 Task: Set the company name to 'equals' while find customer
Action: Mouse moved to (189, 29)
Screenshot: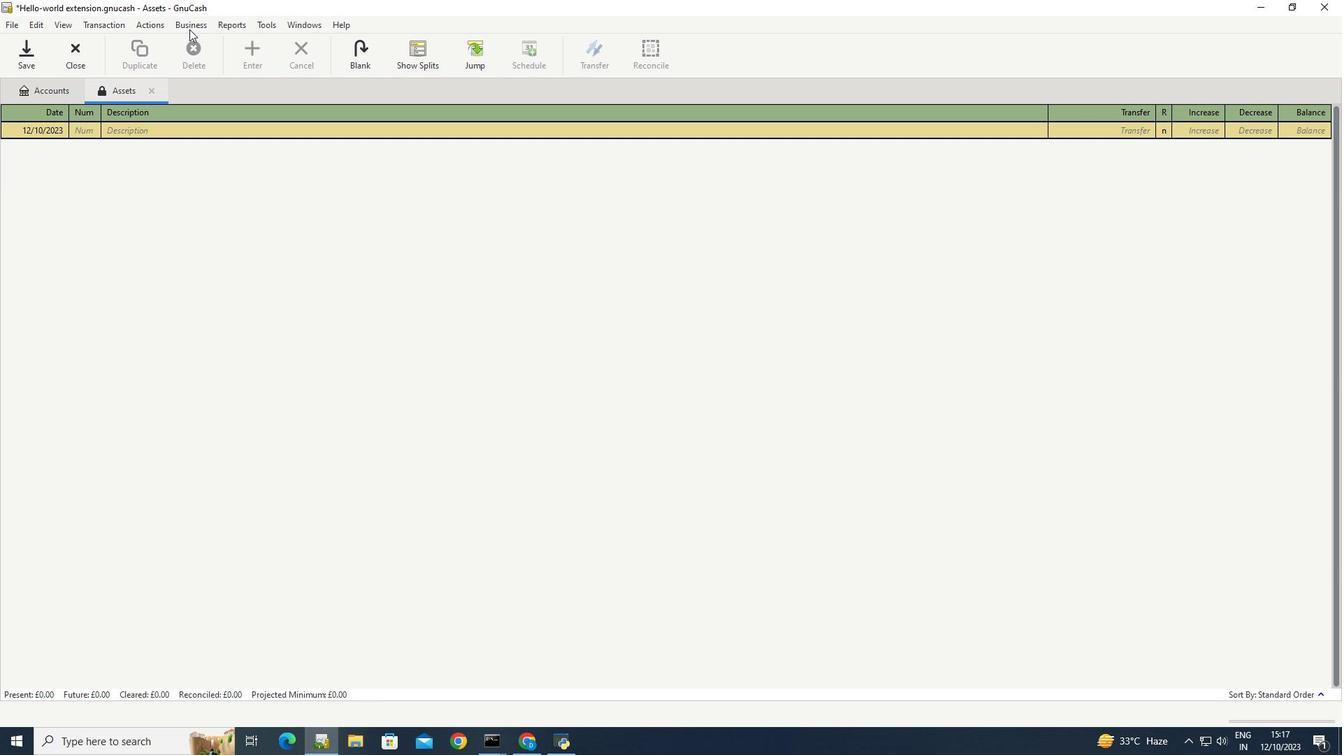 
Action: Mouse pressed left at (189, 29)
Screenshot: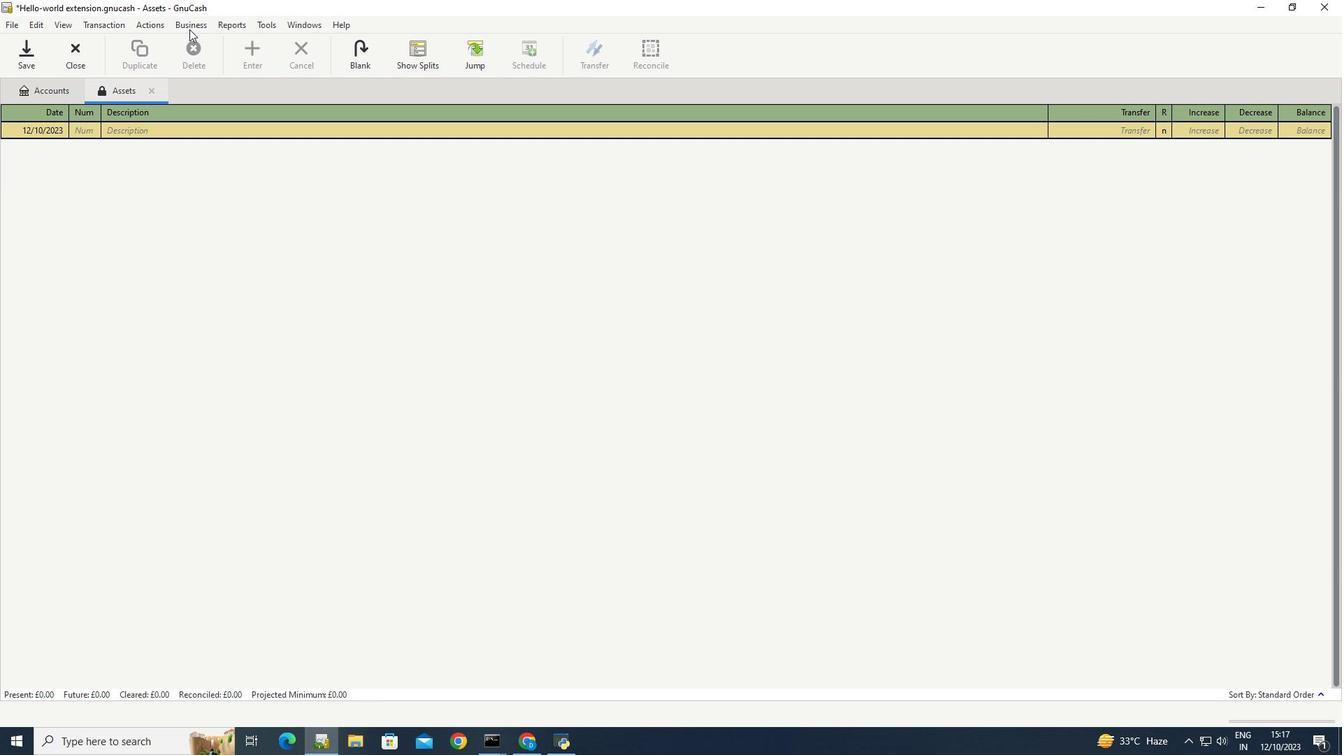 
Action: Mouse moved to (362, 79)
Screenshot: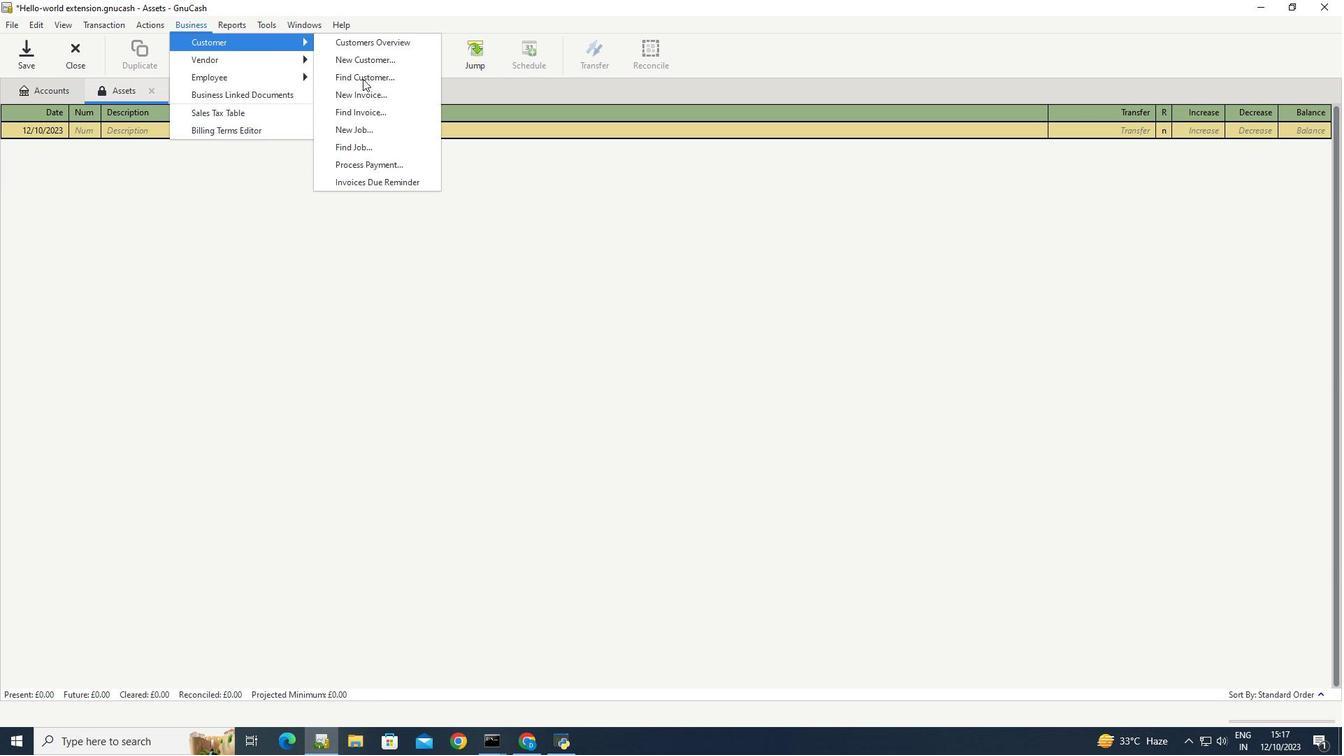 
Action: Mouse pressed left at (362, 79)
Screenshot: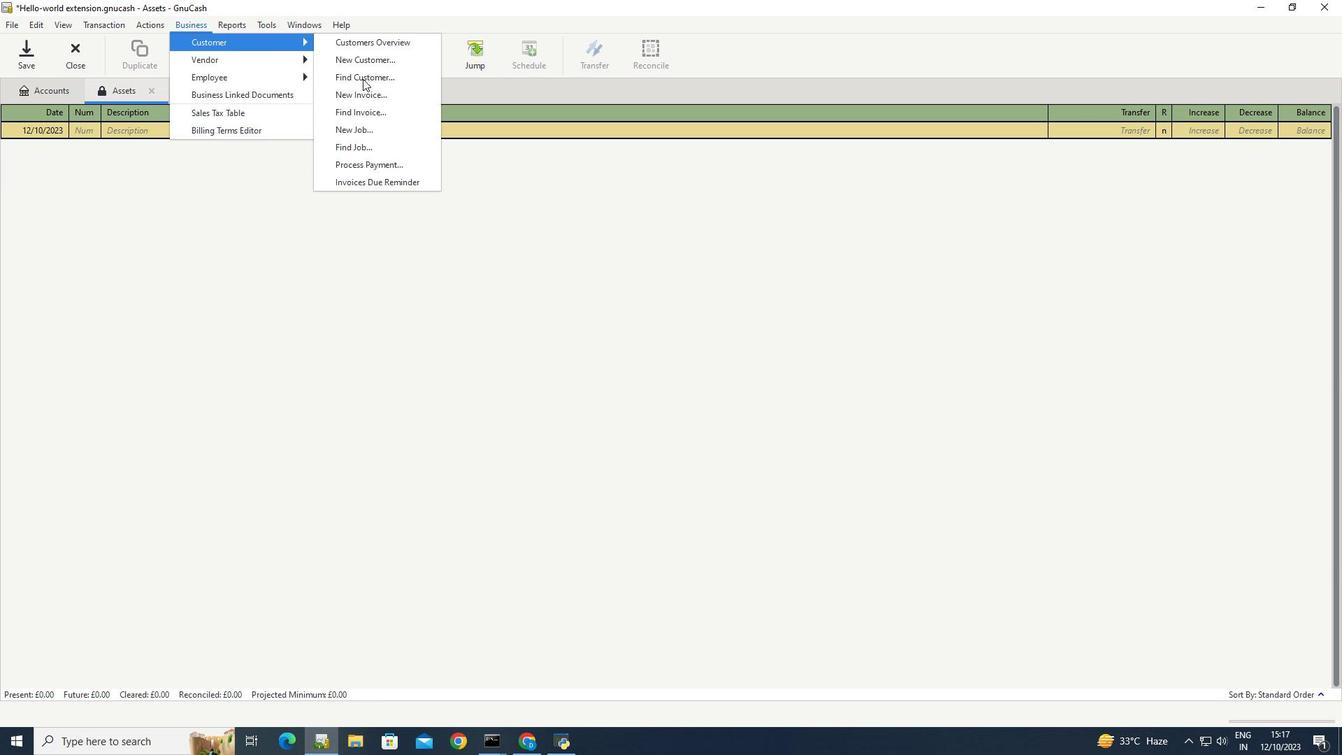 
Action: Mouse moved to (520, 327)
Screenshot: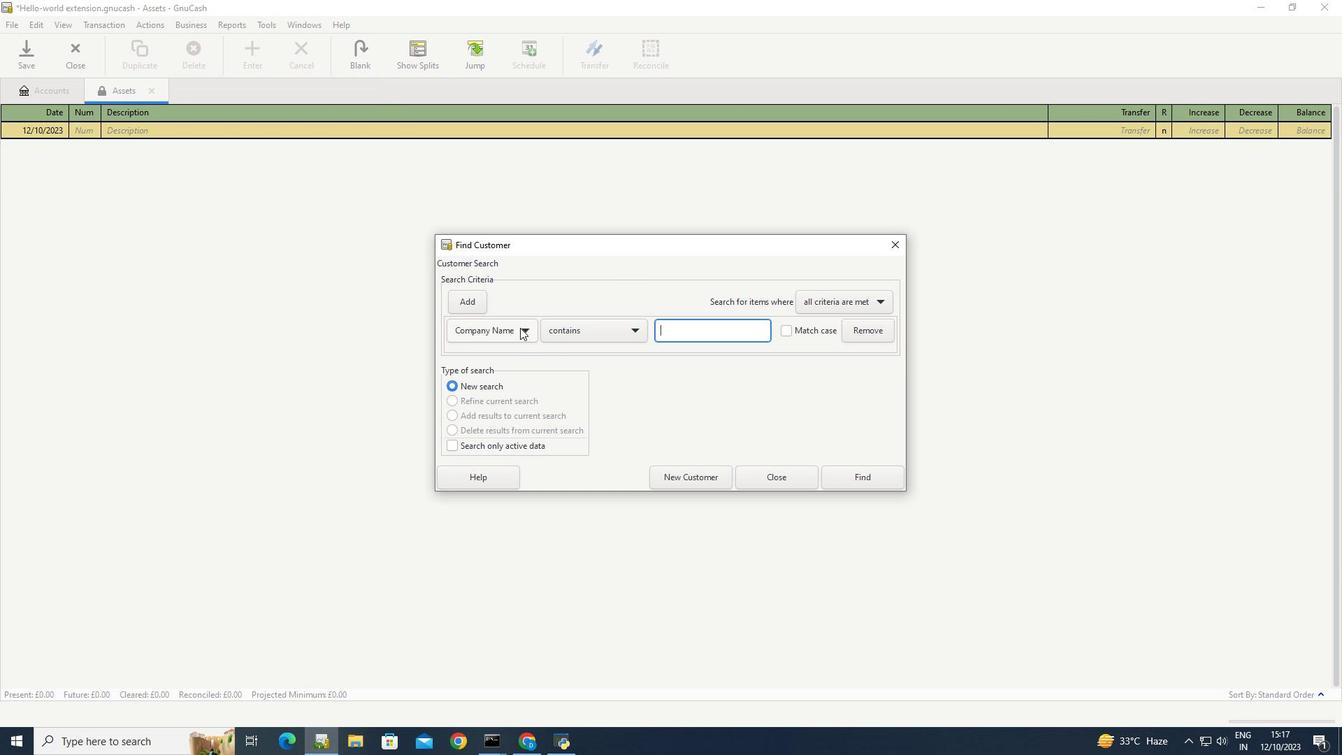 
Action: Mouse pressed left at (520, 327)
Screenshot: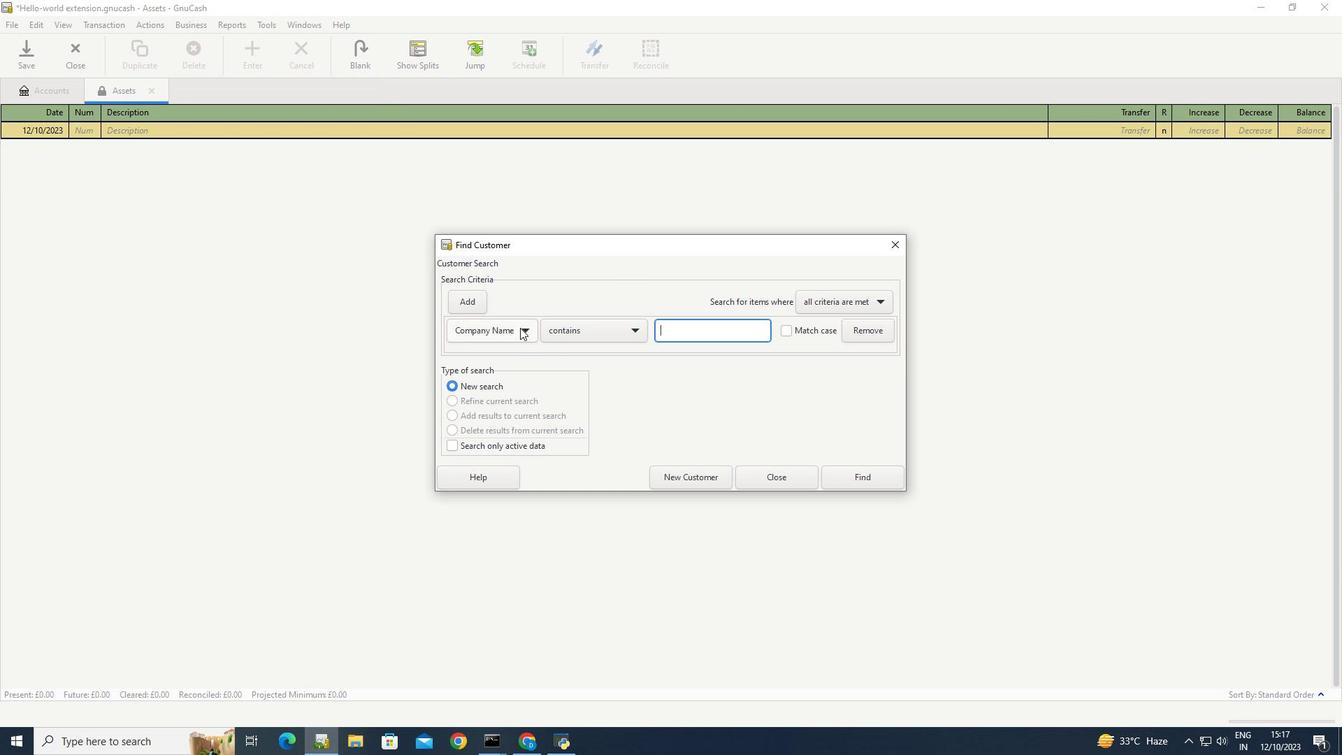 
Action: Mouse moved to (502, 328)
Screenshot: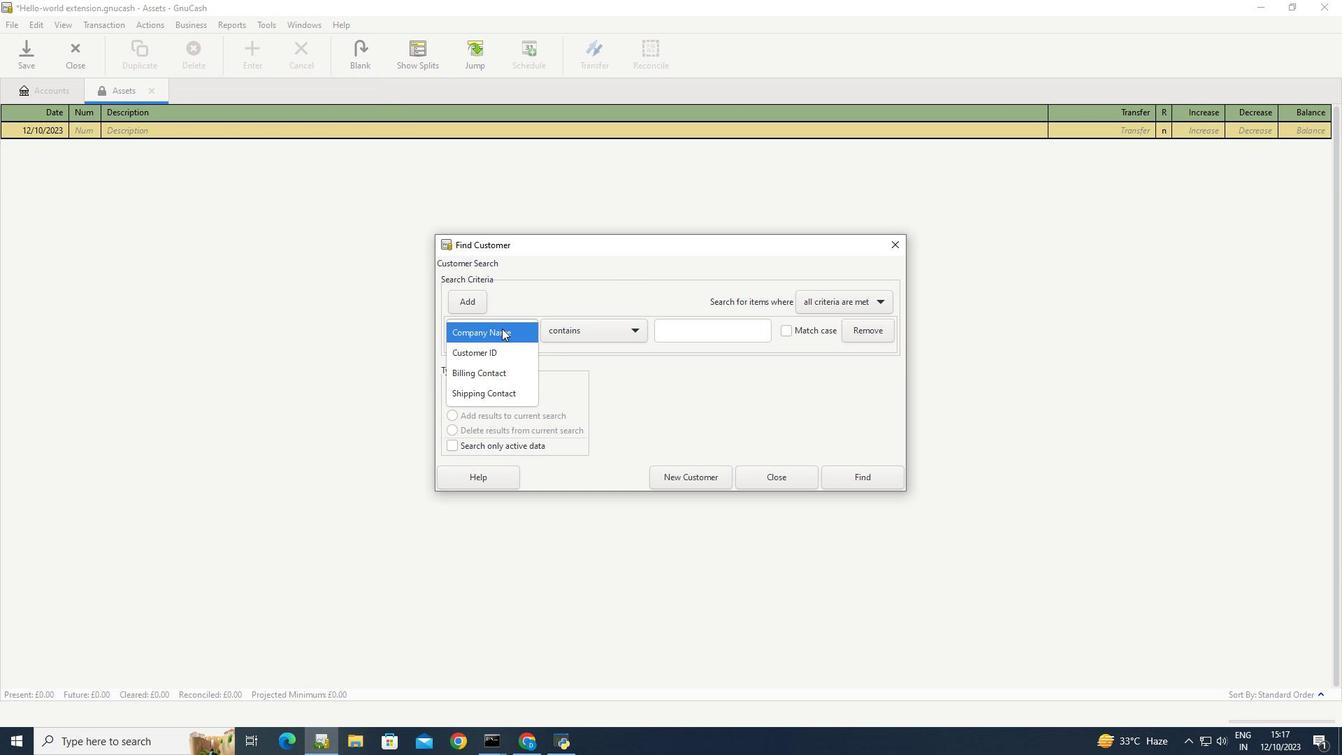 
Action: Mouse pressed left at (502, 328)
Screenshot: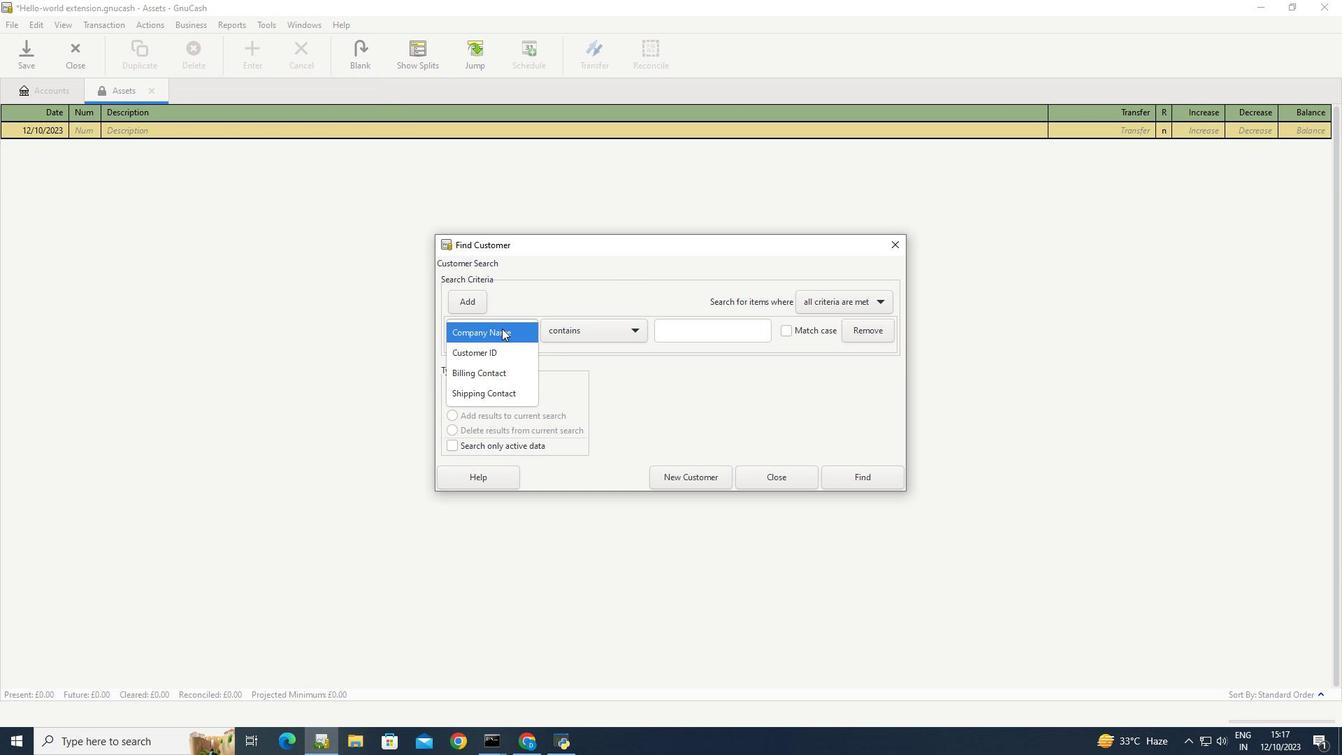 
Action: Mouse moved to (634, 327)
Screenshot: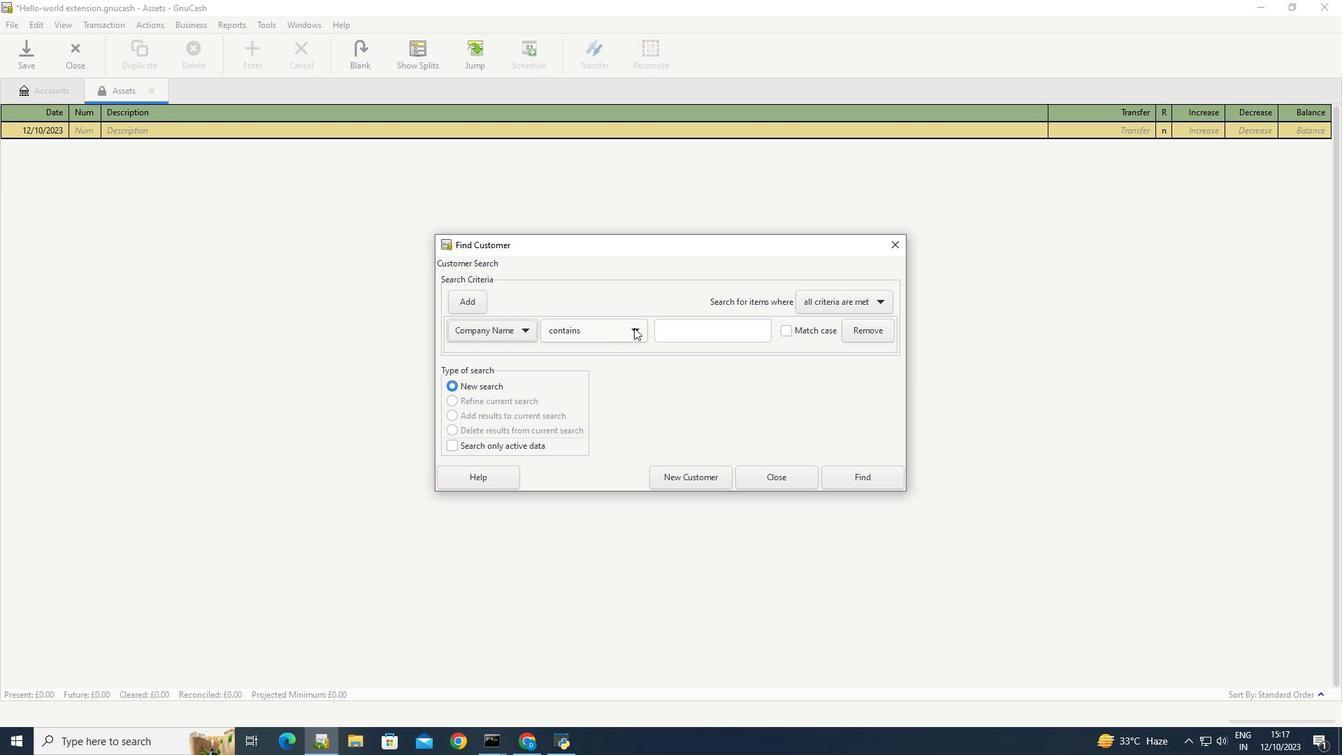 
Action: Mouse pressed left at (634, 327)
Screenshot: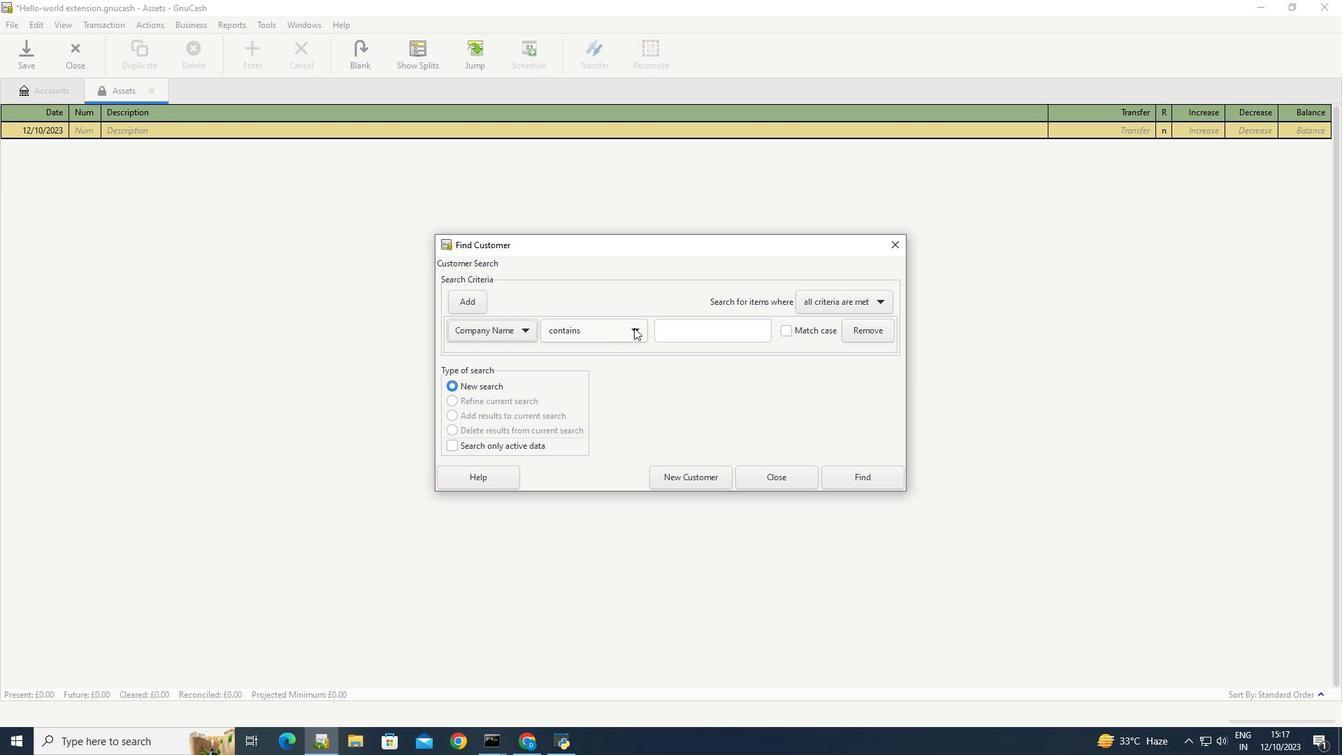 
Action: Mouse moved to (569, 357)
Screenshot: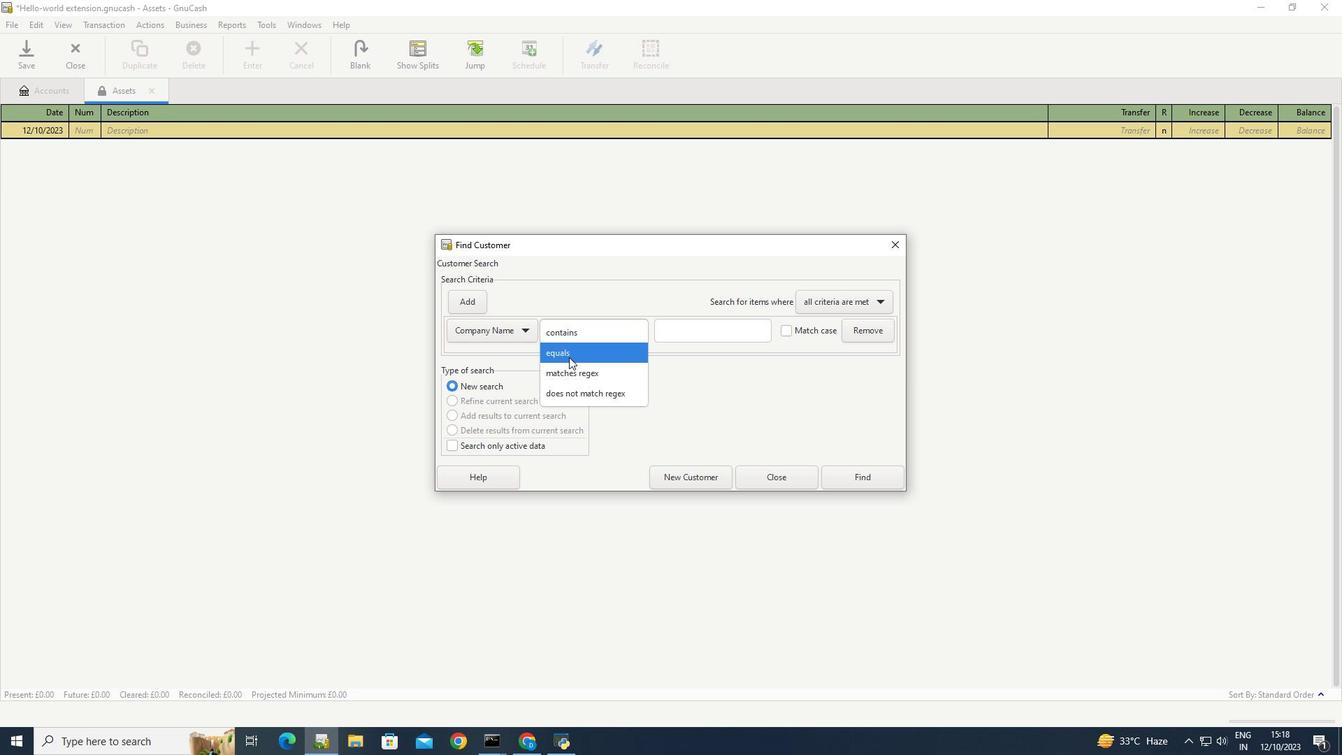 
Action: Mouse pressed left at (569, 357)
Screenshot: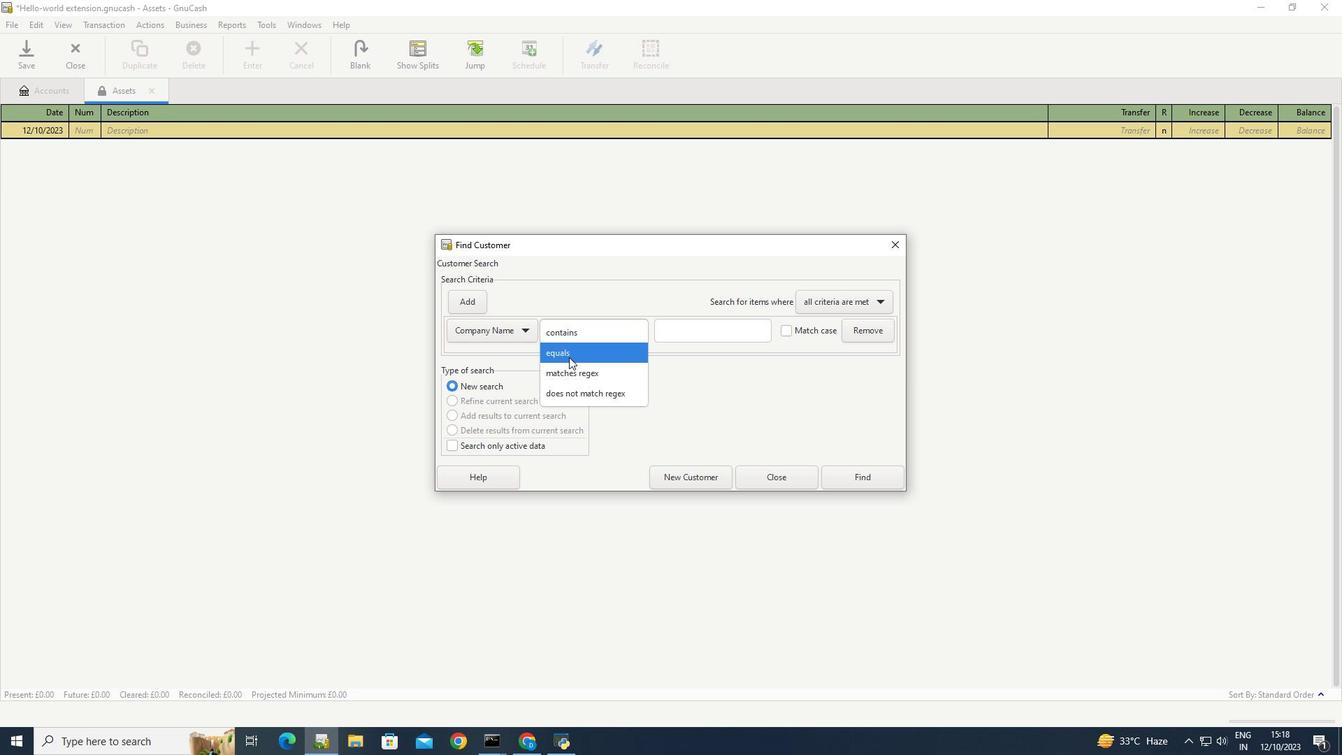 
Action: Mouse moved to (667, 384)
Screenshot: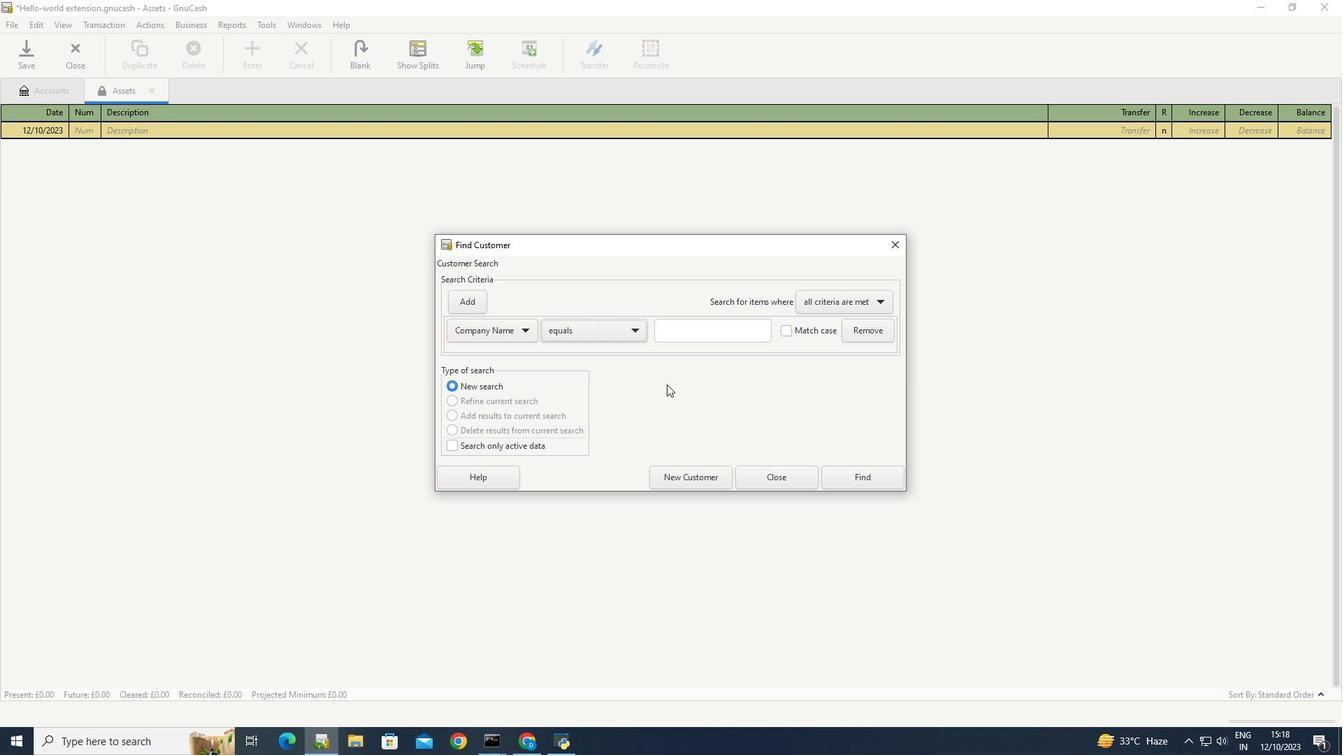 
Action: Mouse pressed left at (667, 384)
Screenshot: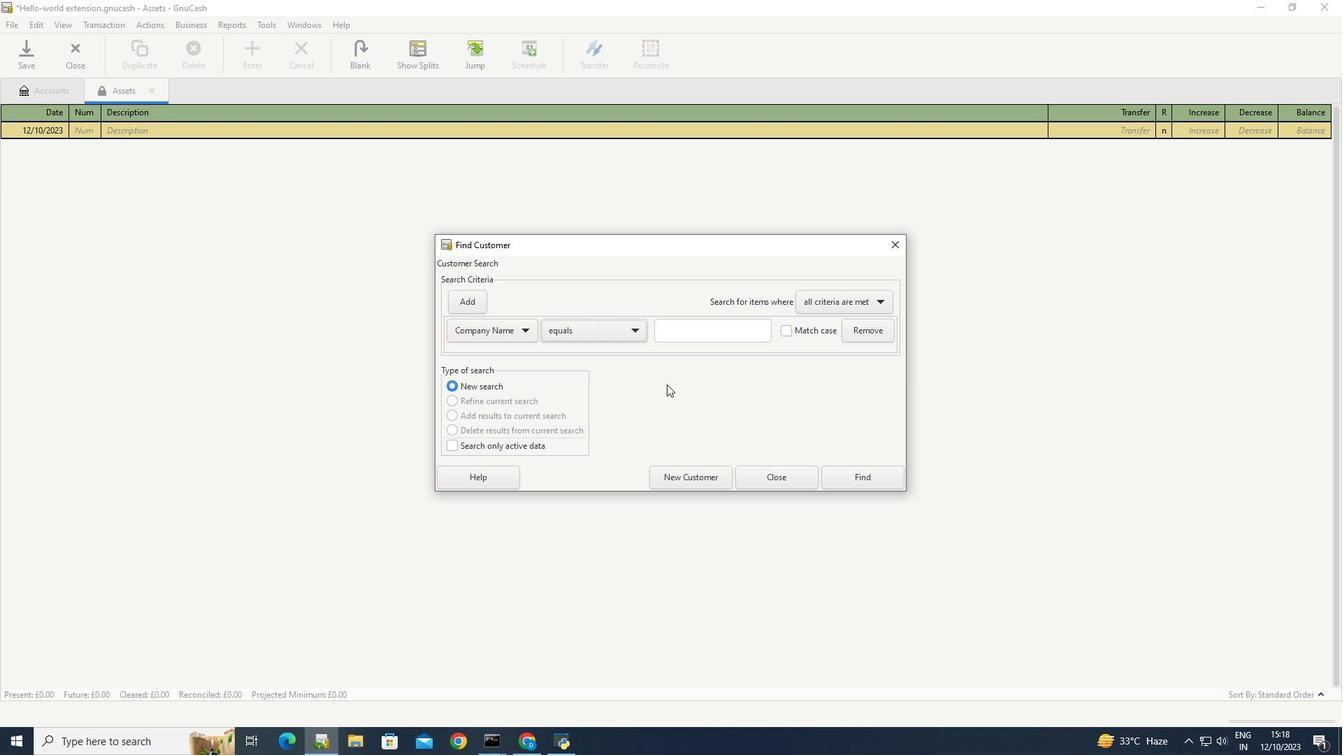 
